 Task: Add the task  Implement a feature for users to collaborate on projects within the app to the section Database Migration Sprint in the project VitalTech and add a Due Date to the respective task as 2024/05/11.
Action: Mouse moved to (904, 538)
Screenshot: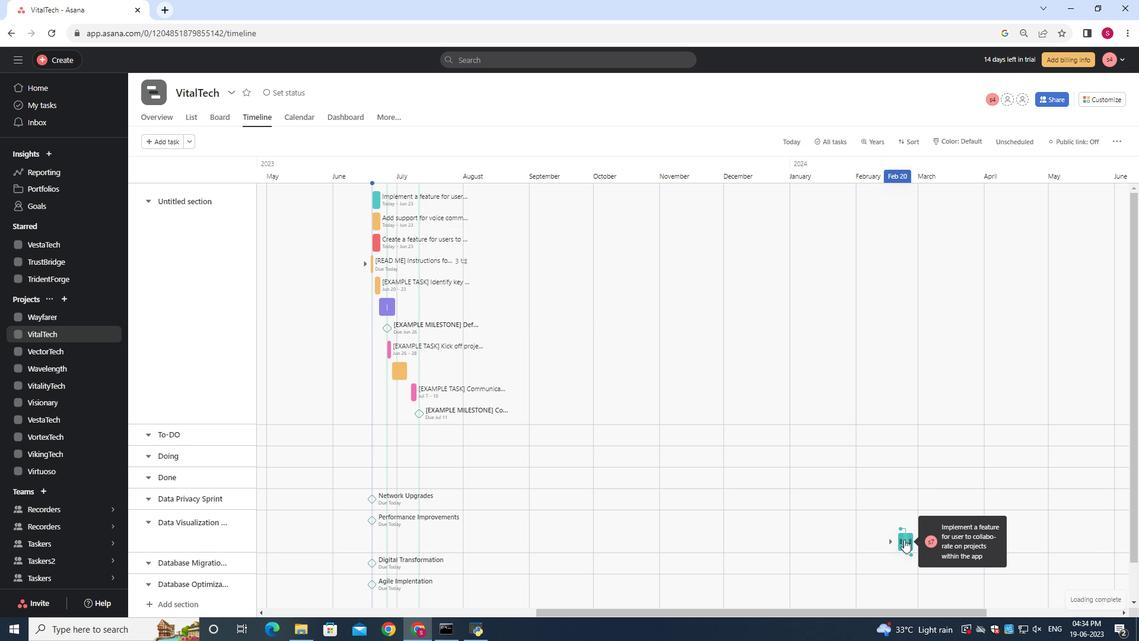 
Action: Mouse pressed left at (904, 538)
Screenshot: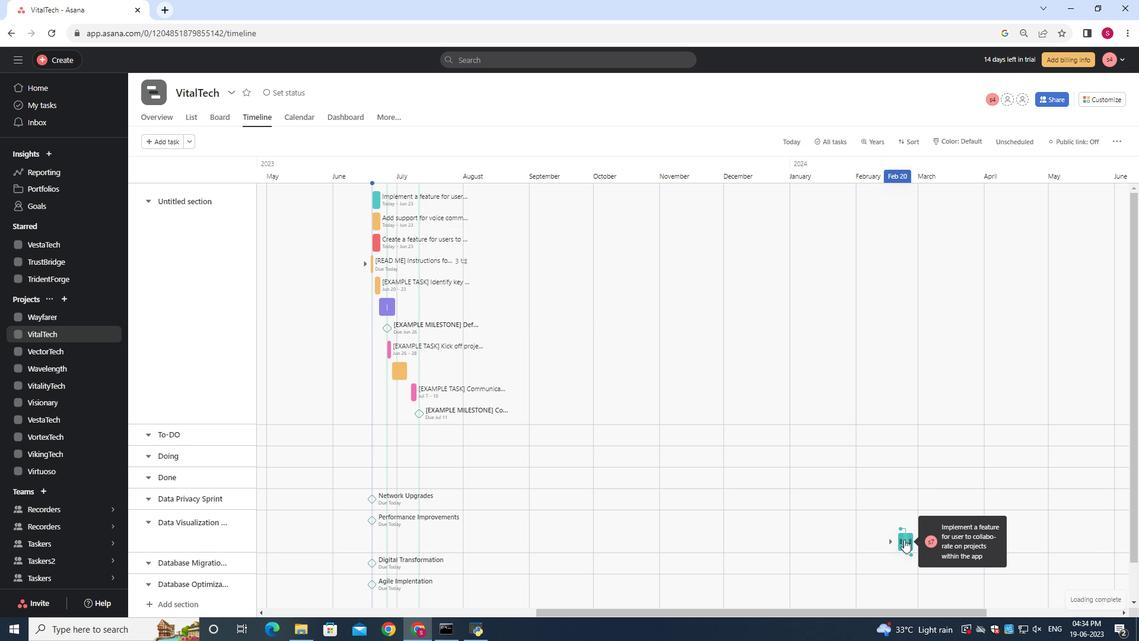 
Action: Mouse moved to (952, 261)
Screenshot: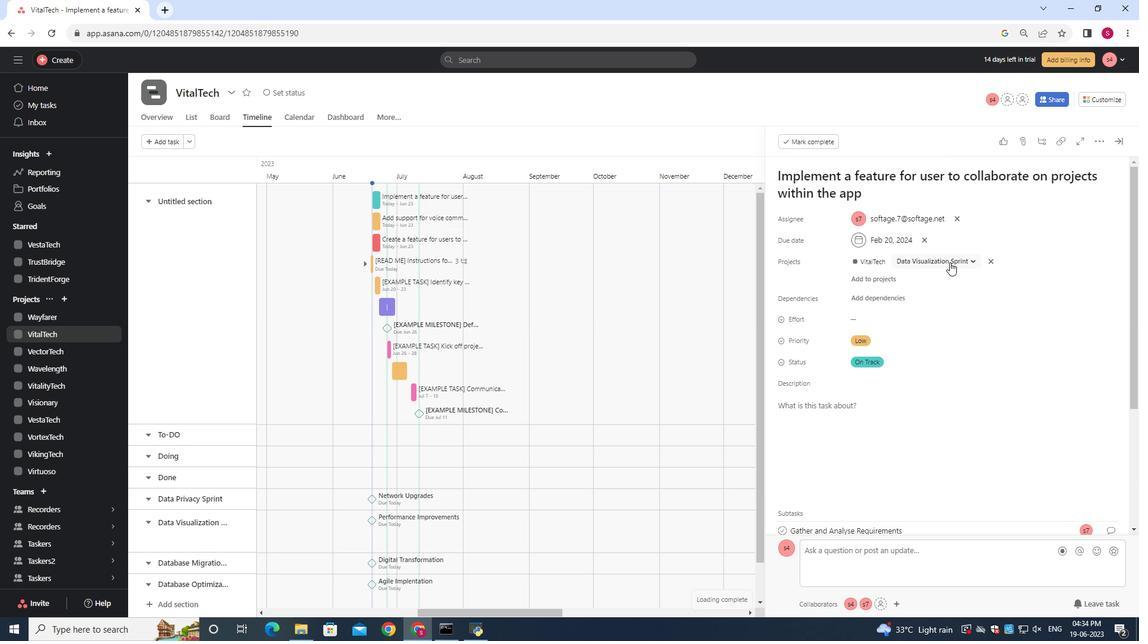 
Action: Mouse pressed left at (952, 261)
Screenshot: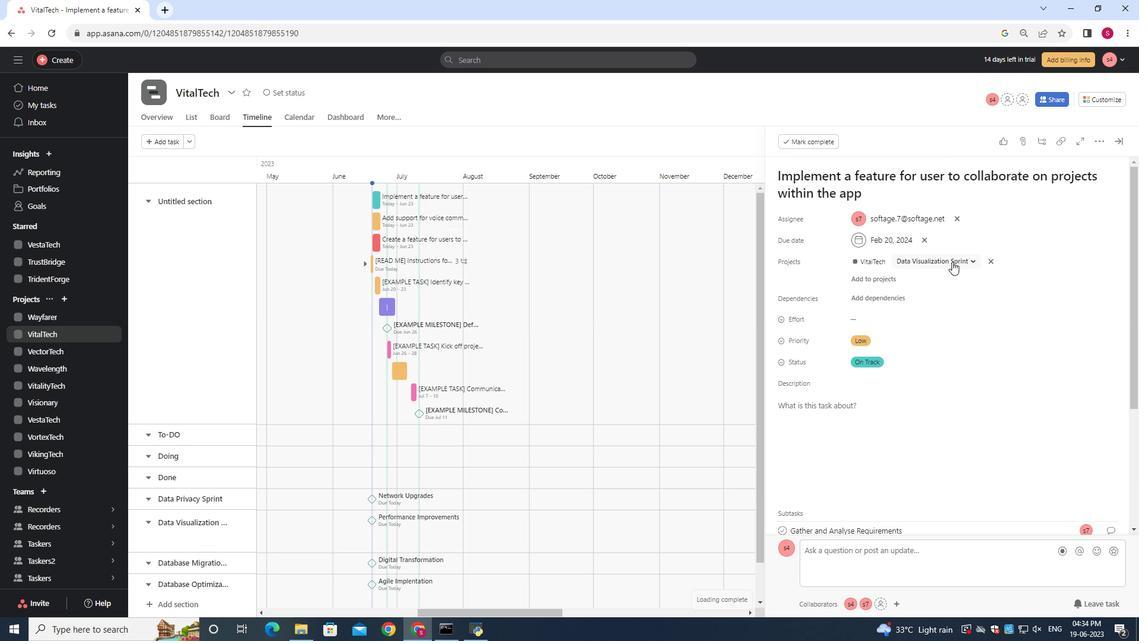 
Action: Mouse moved to (923, 405)
Screenshot: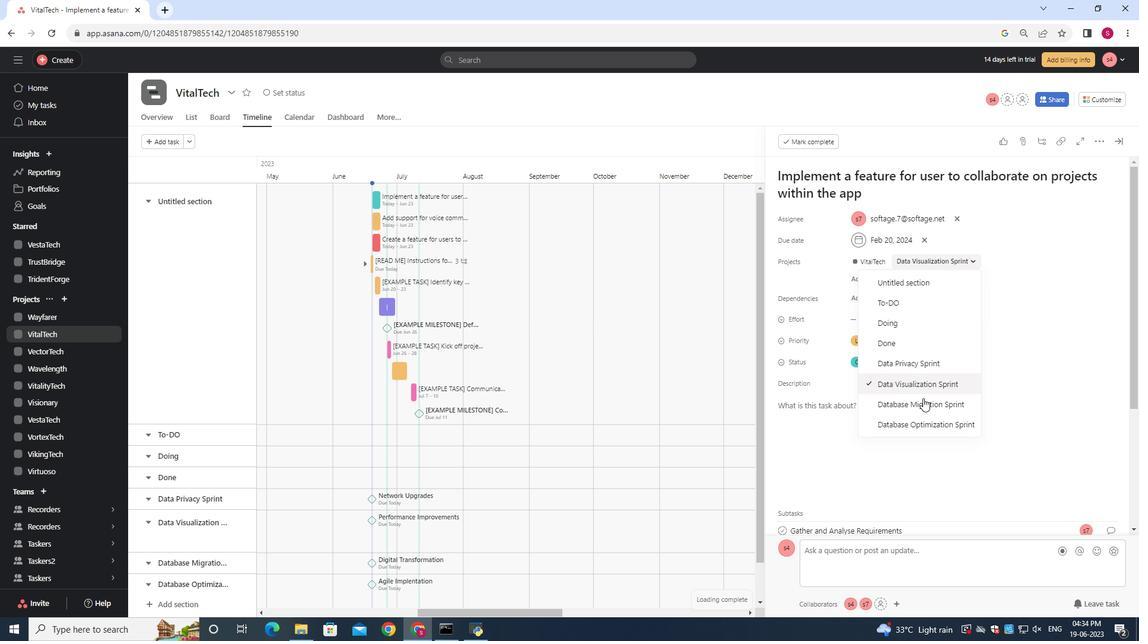 
Action: Mouse pressed left at (923, 405)
Screenshot: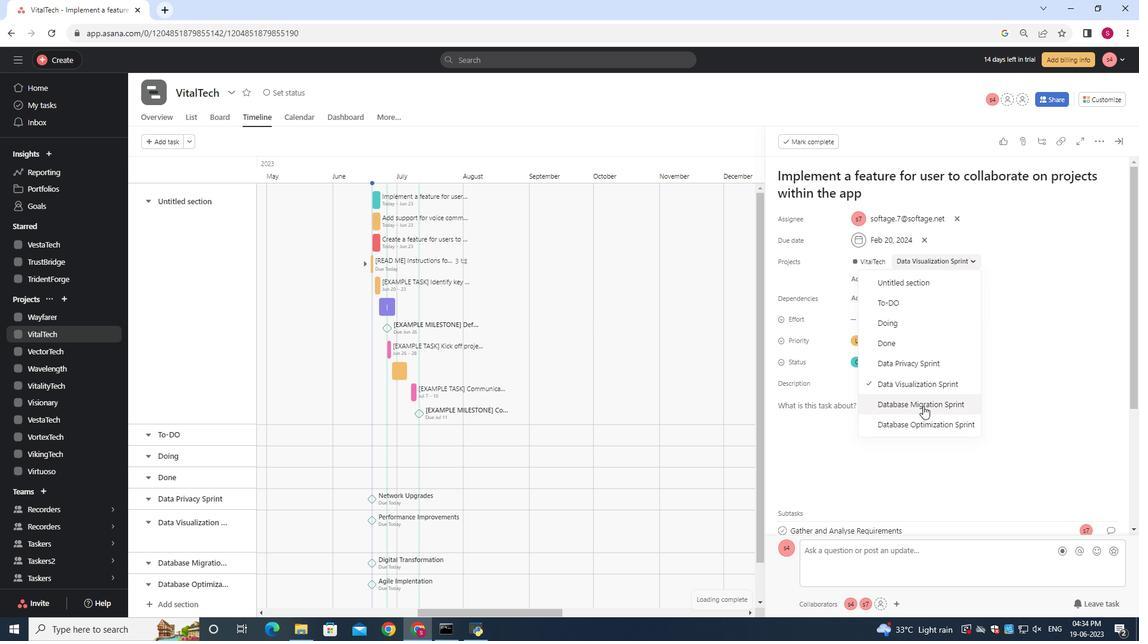 
Action: Mouse moved to (922, 236)
Screenshot: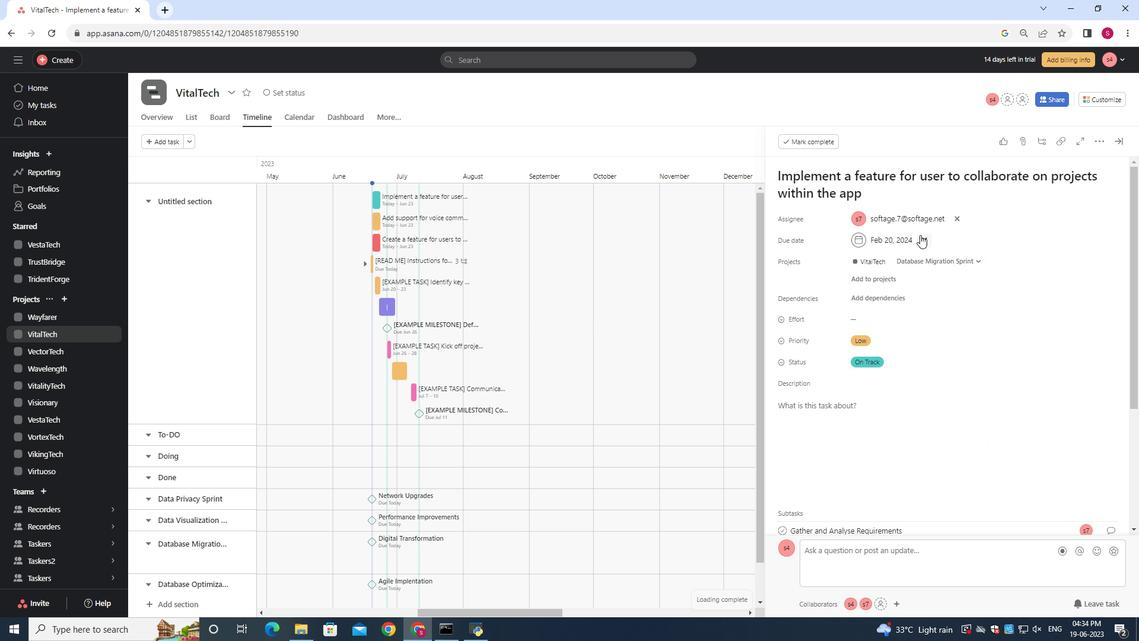 
Action: Mouse pressed left at (922, 236)
Screenshot: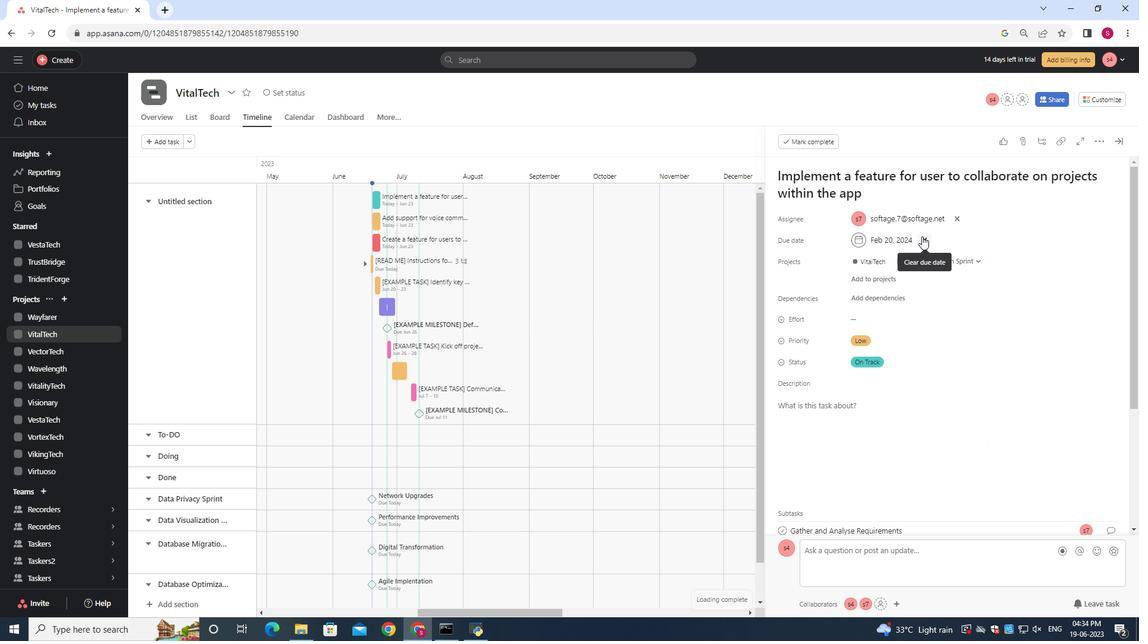
Action: Mouse moved to (896, 233)
Screenshot: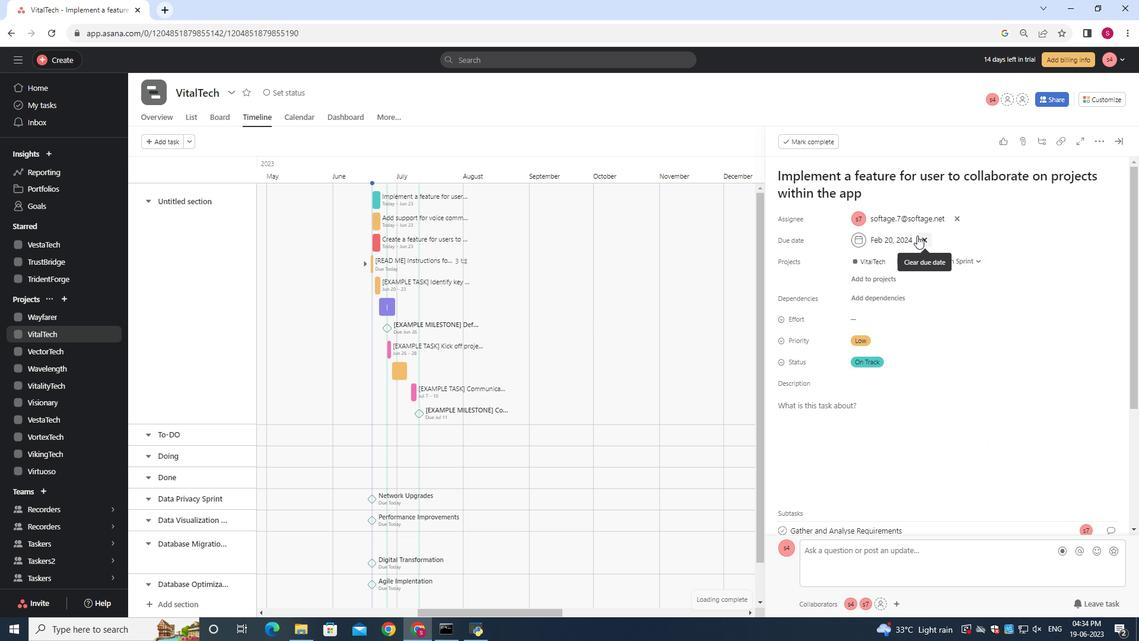 
Action: Mouse pressed left at (896, 233)
Screenshot: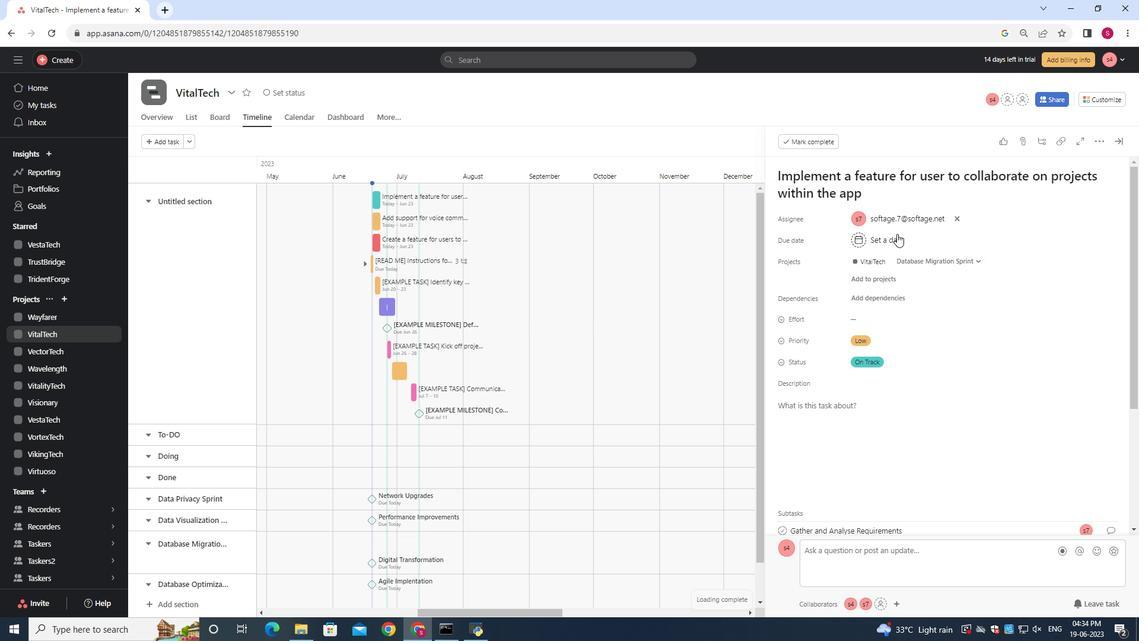 
Action: Mouse moved to (897, 235)
Screenshot: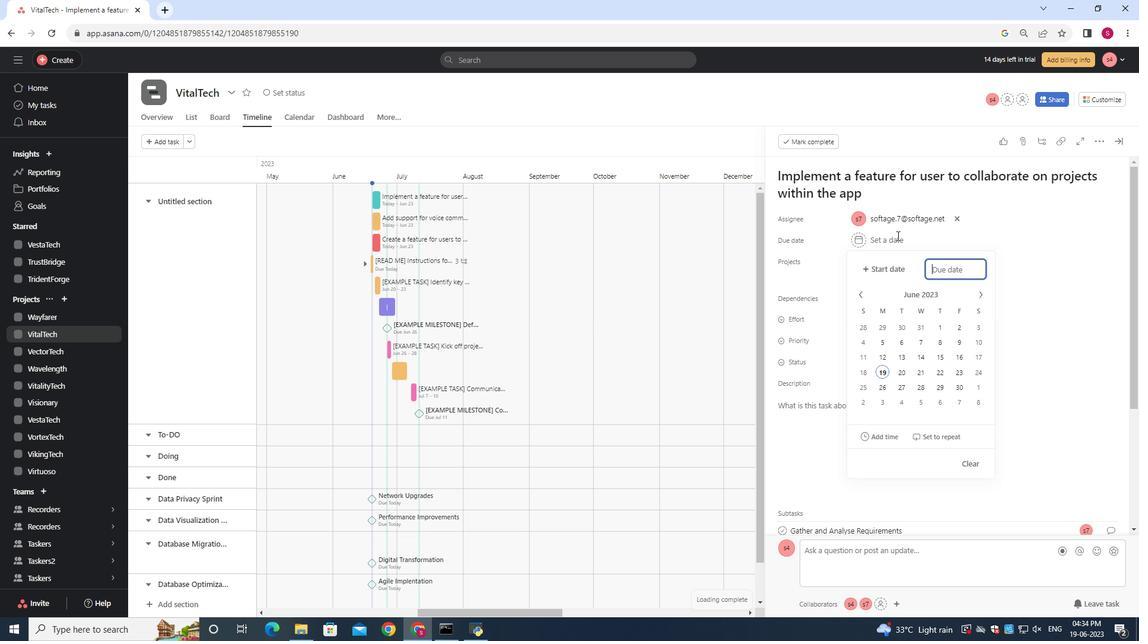 
Action: Key pressed 2024/05/11<Key.enter>
Screenshot: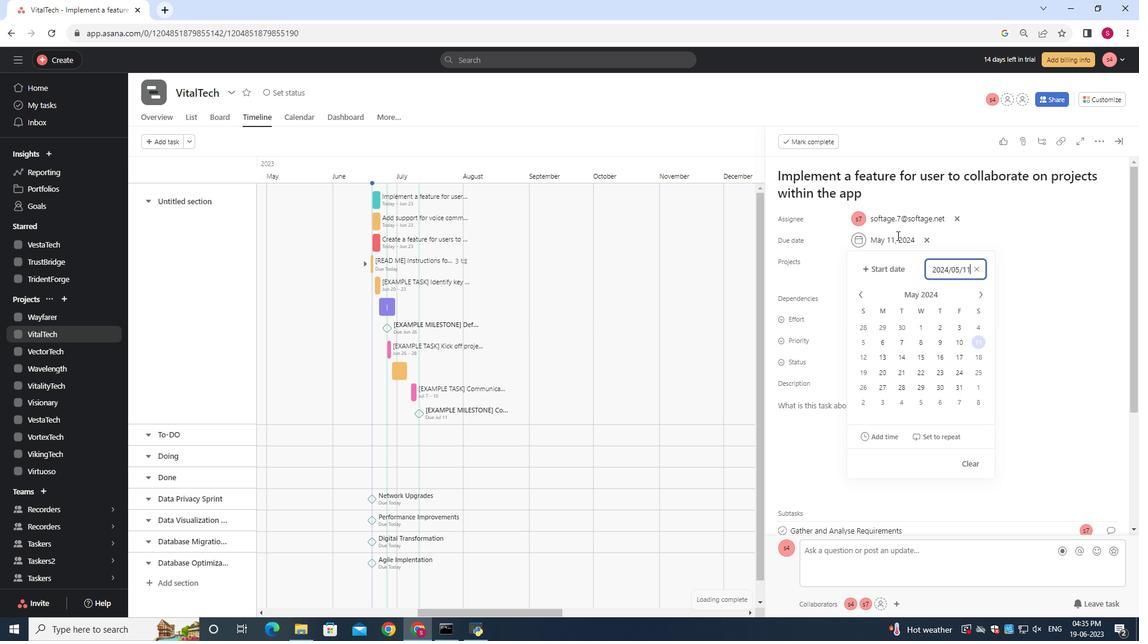 
